 Task: For heading  Tahoma with underline.  font size for heading20,  'Change the font style of data to'Arial.  and font size to 12,  Change the alignment of both headline & data to Align left.  In the sheet  Excel Workbook Log
Action: Mouse moved to (819, 114)
Screenshot: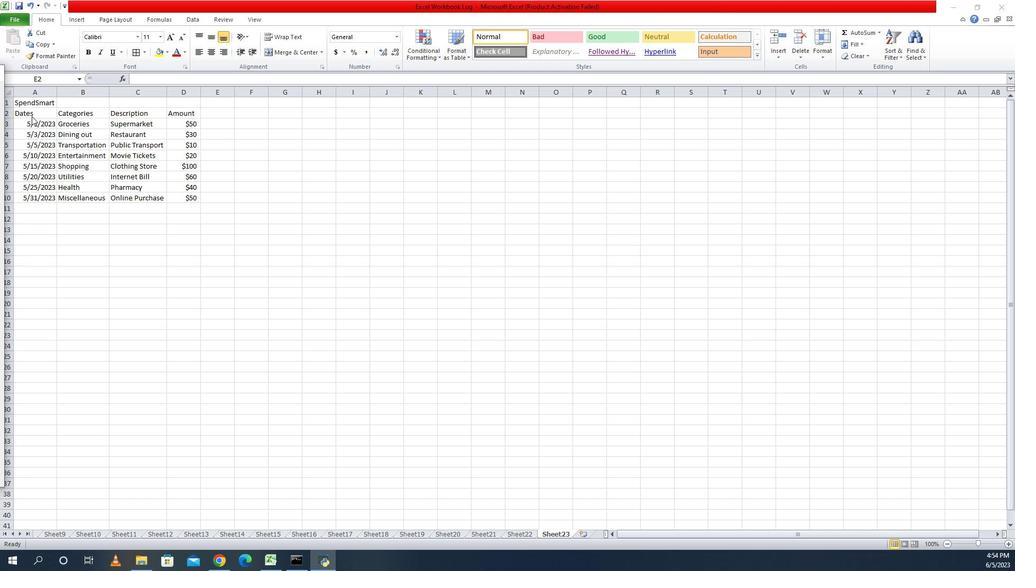 
Action: Mouse pressed left at (819, 114)
Screenshot: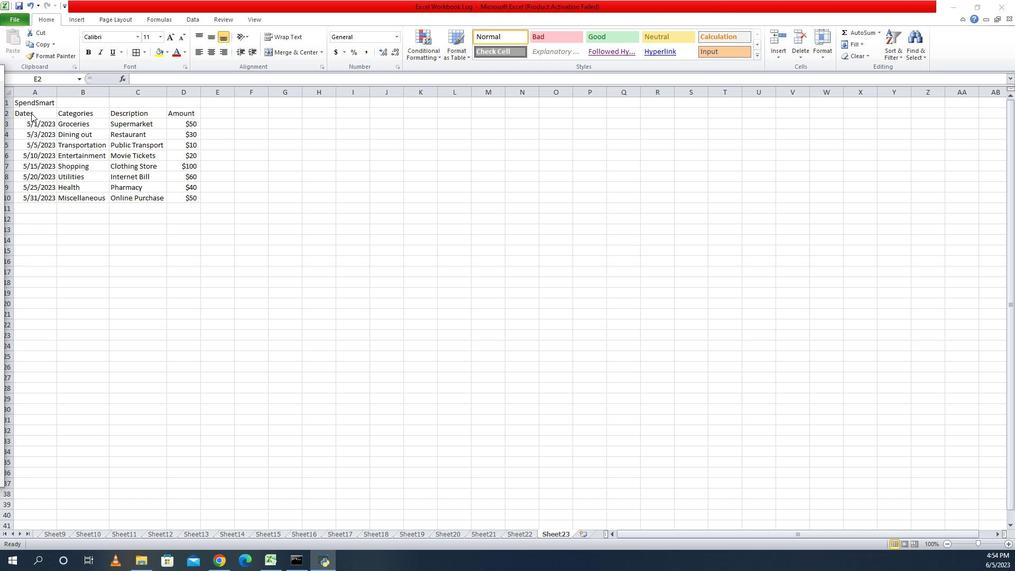 
Action: Mouse pressed left at (819, 114)
Screenshot: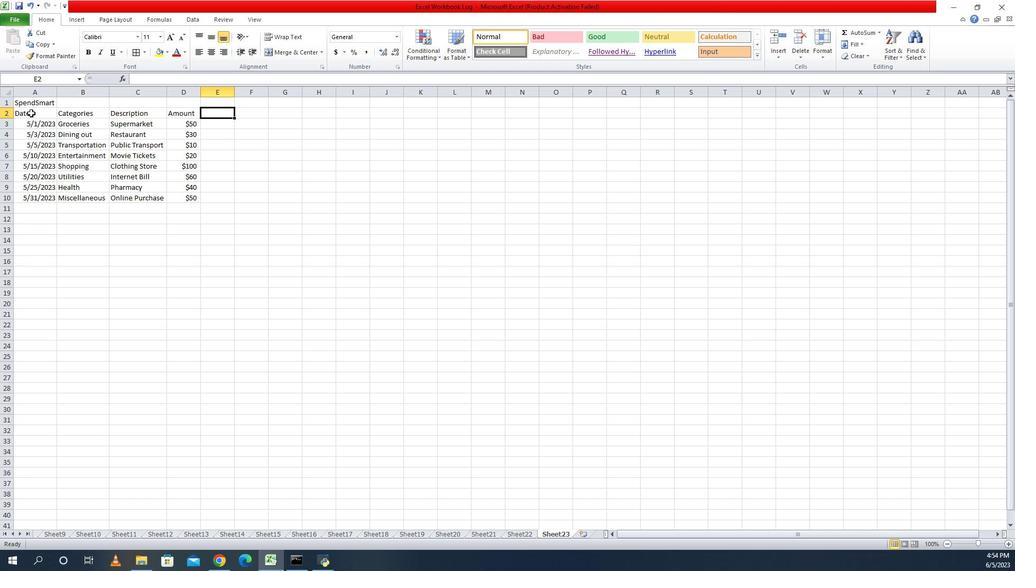 
Action: Mouse moved to (826, 116)
Screenshot: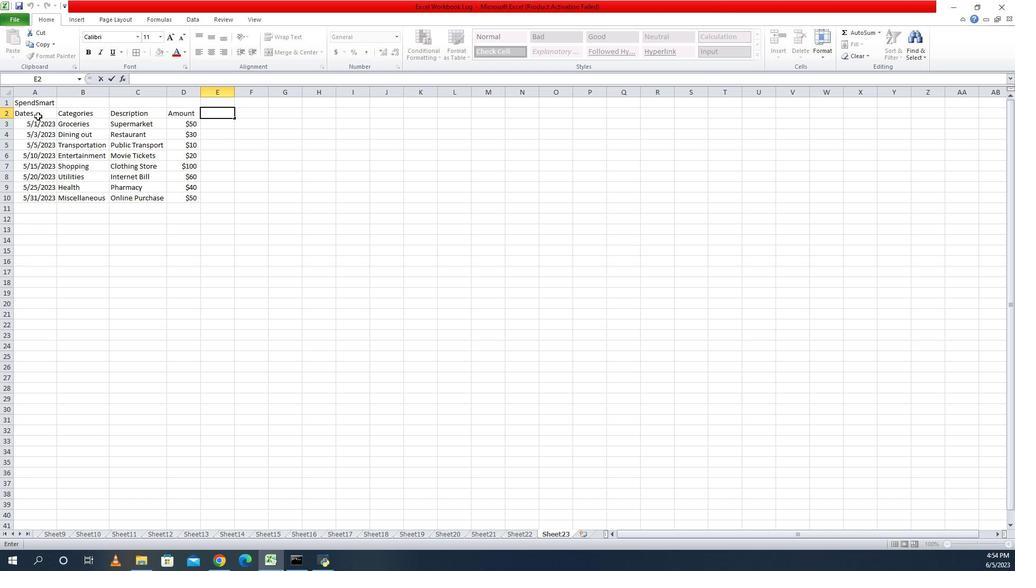 
Action: Mouse pressed left at (826, 116)
Screenshot: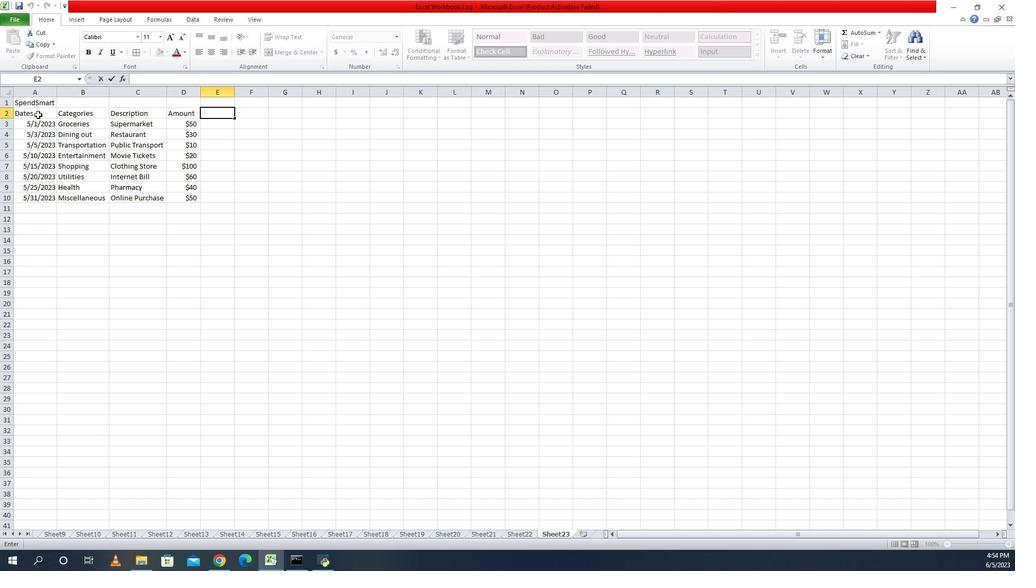 
Action: Mouse moved to (923, 37)
Screenshot: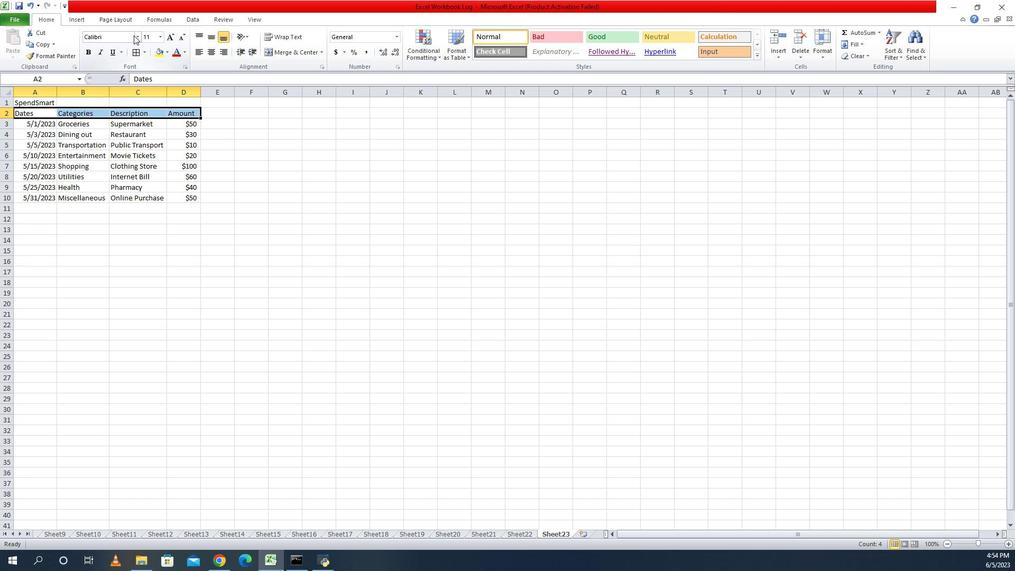 
Action: Mouse pressed left at (923, 37)
Screenshot: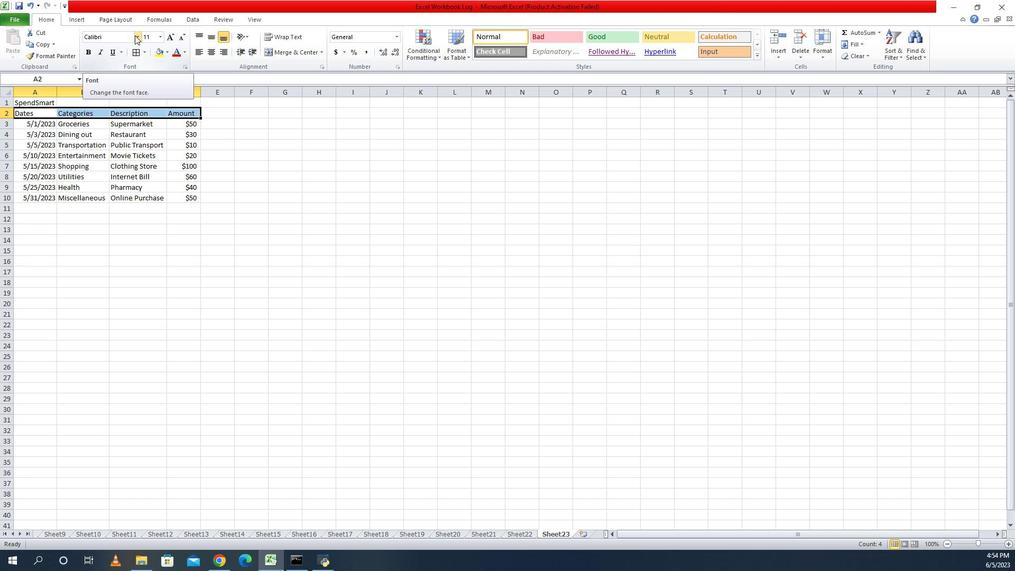 
Action: Key pressed t
Screenshot: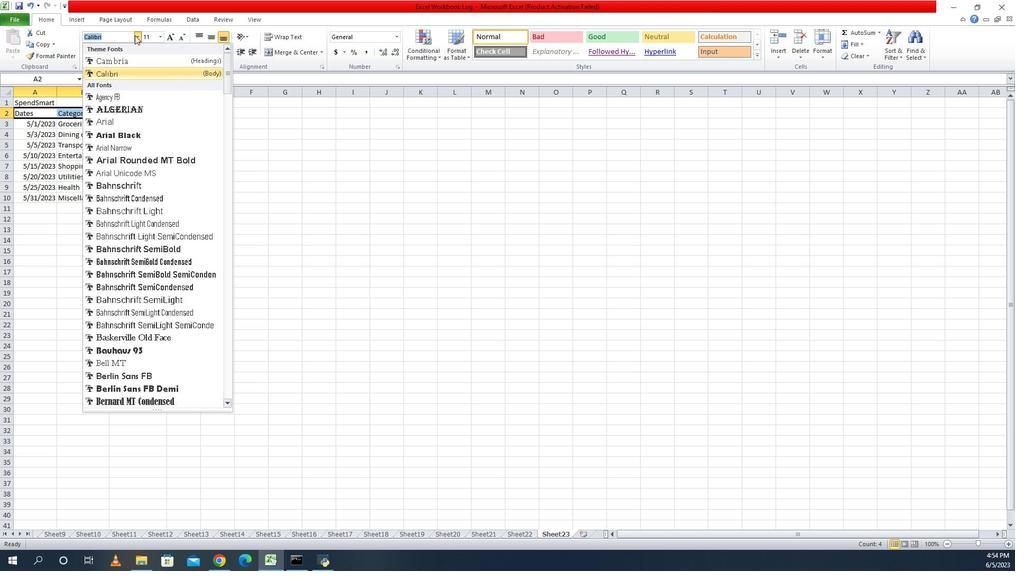 
Action: Mouse moved to (923, 38)
Screenshot: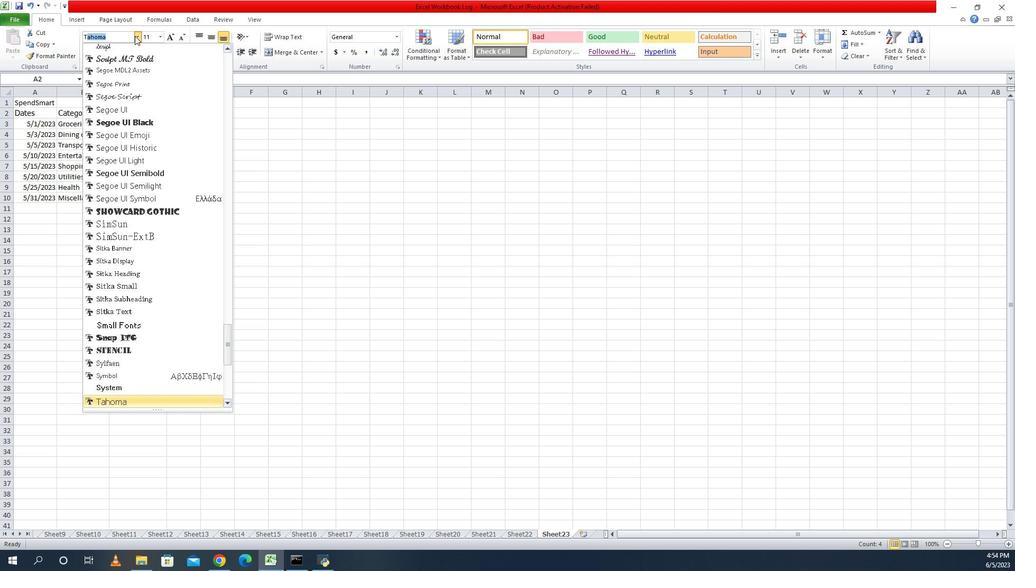 
Action: Key pressed <Key.enter>
Screenshot: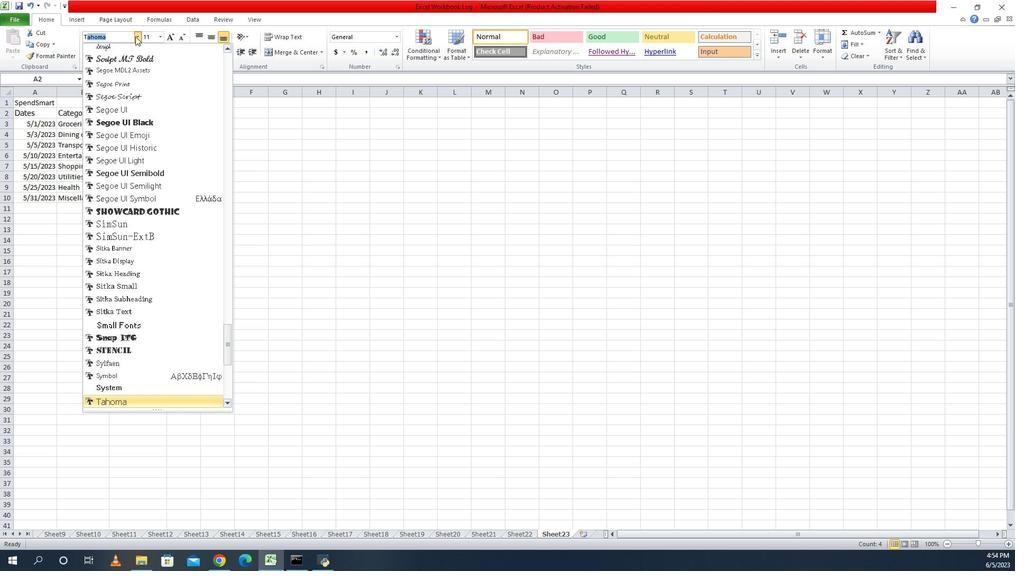 
Action: Mouse moved to (898, 56)
Screenshot: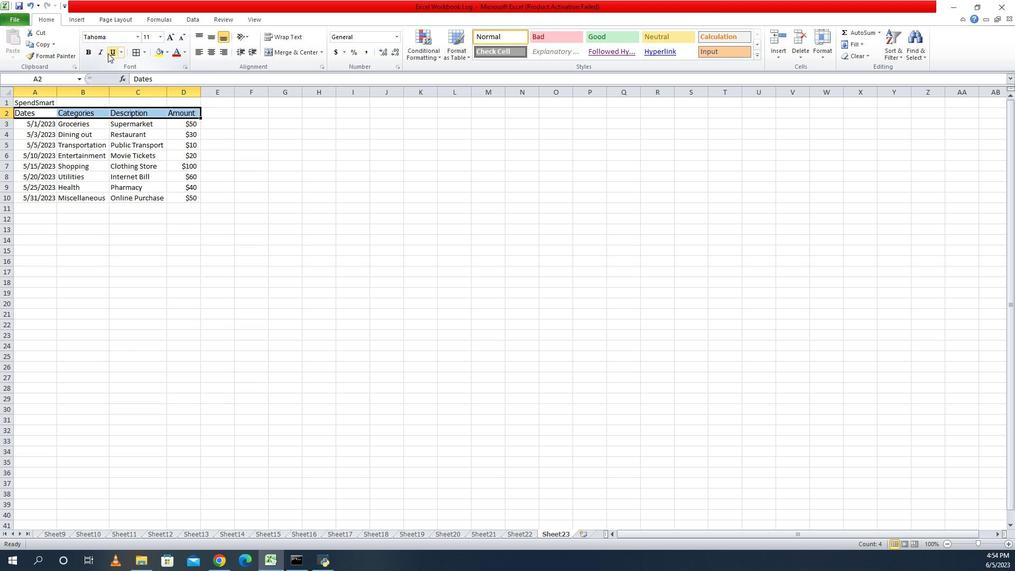 
Action: Mouse pressed left at (898, 56)
Screenshot: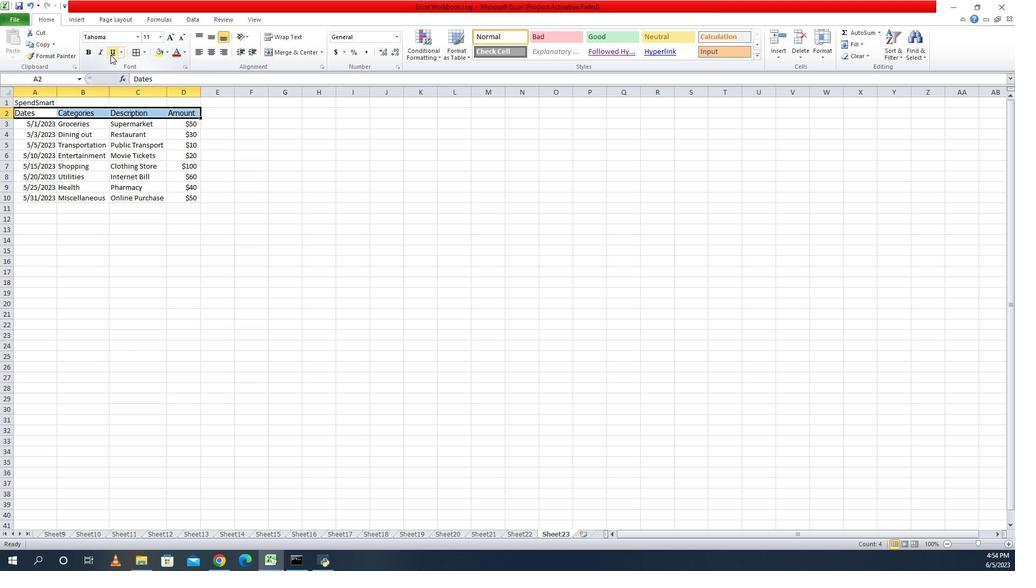 
Action: Mouse moved to (948, 37)
Screenshot: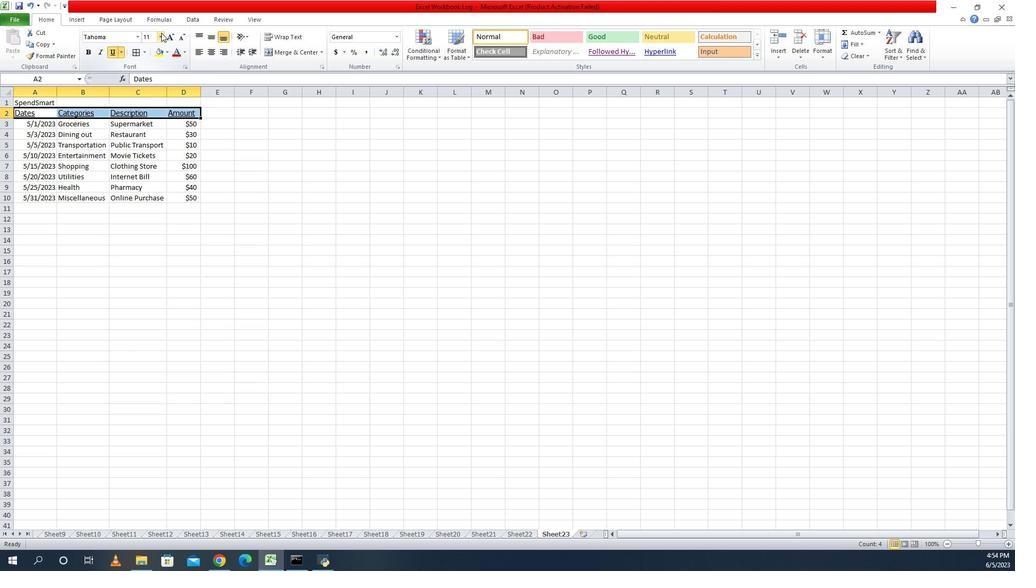 
Action: Mouse pressed left at (948, 37)
Screenshot: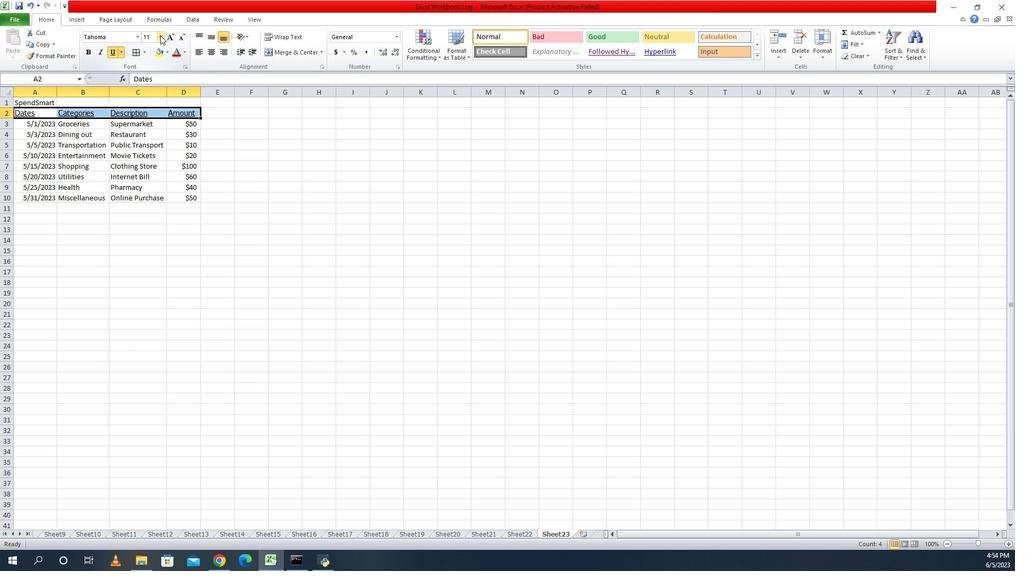 
Action: Mouse moved to (936, 120)
Screenshot: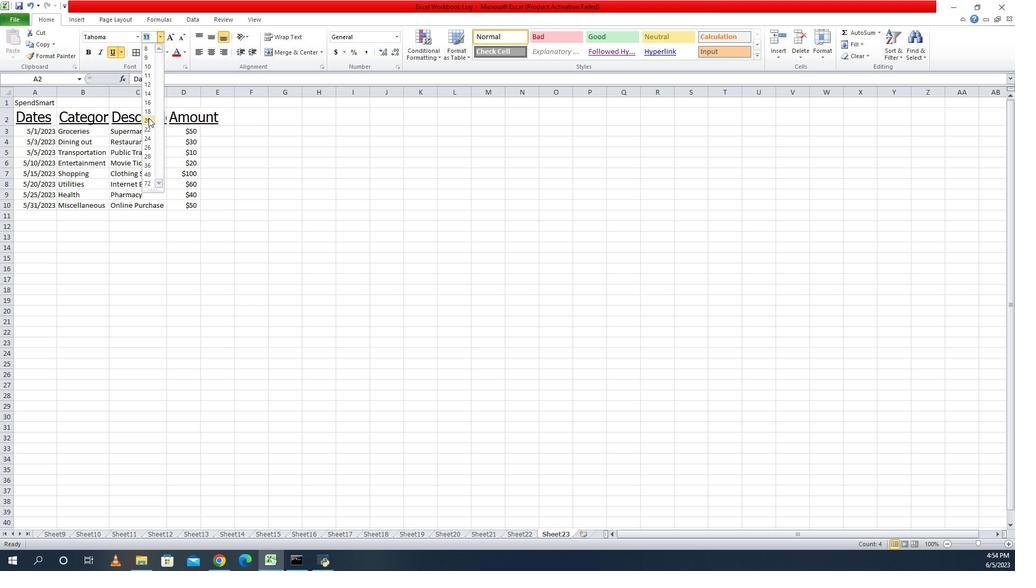 
Action: Mouse pressed left at (936, 120)
Screenshot: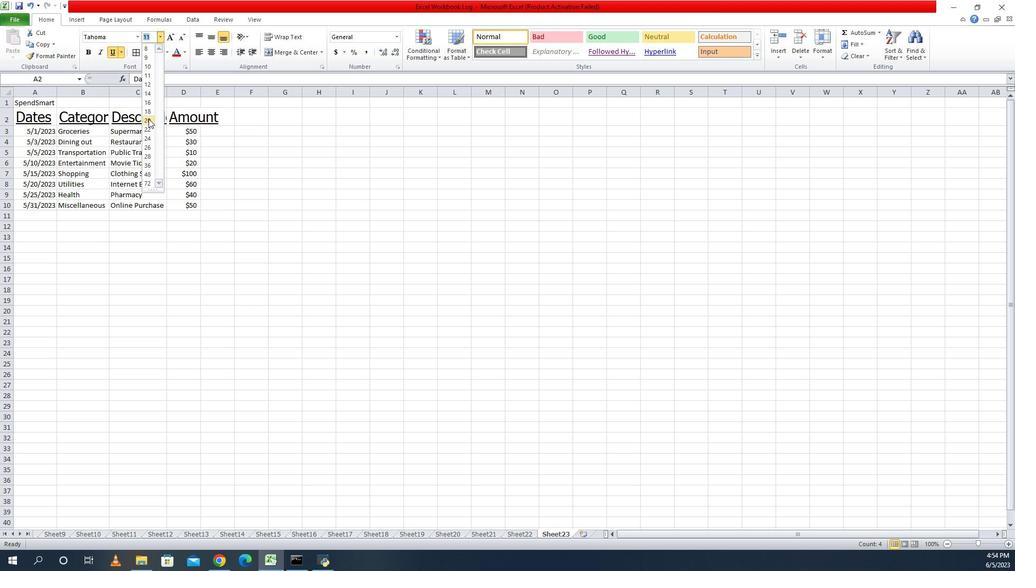 
Action: Mouse moved to (842, 90)
Screenshot: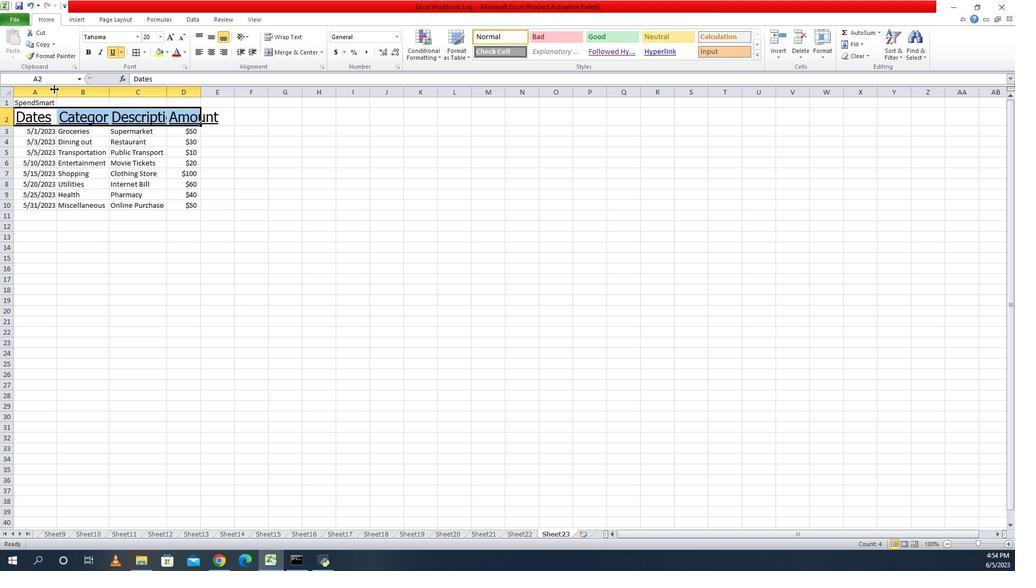 
Action: Mouse pressed left at (842, 90)
Screenshot: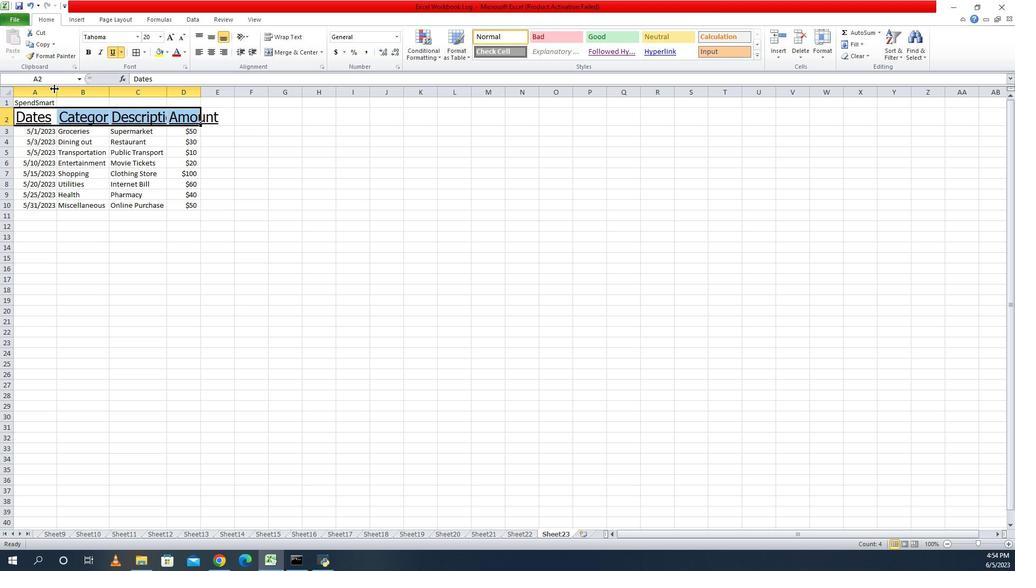 
Action: Mouse pressed left at (842, 90)
Screenshot: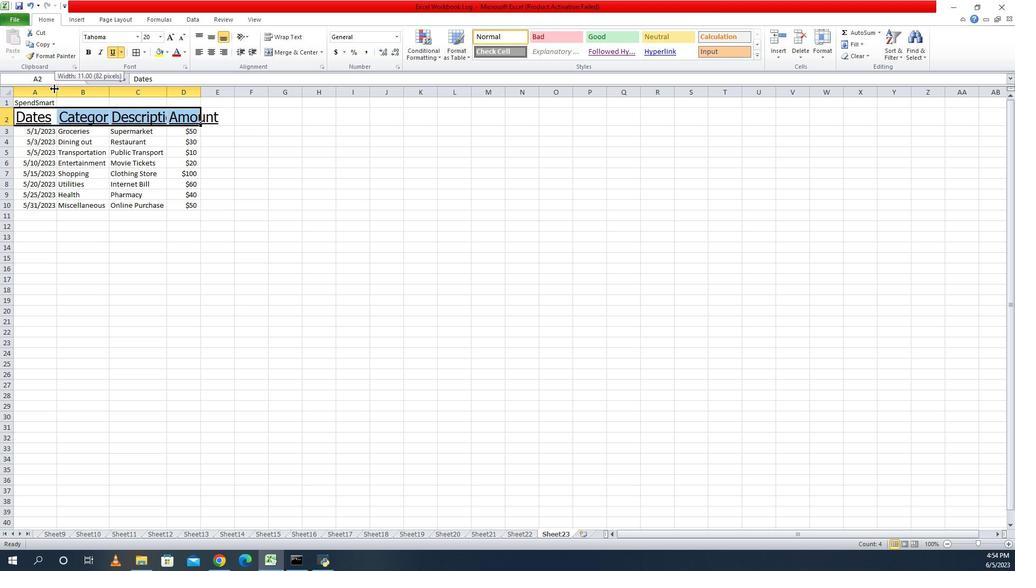 
Action: Mouse moved to (847, 89)
Screenshot: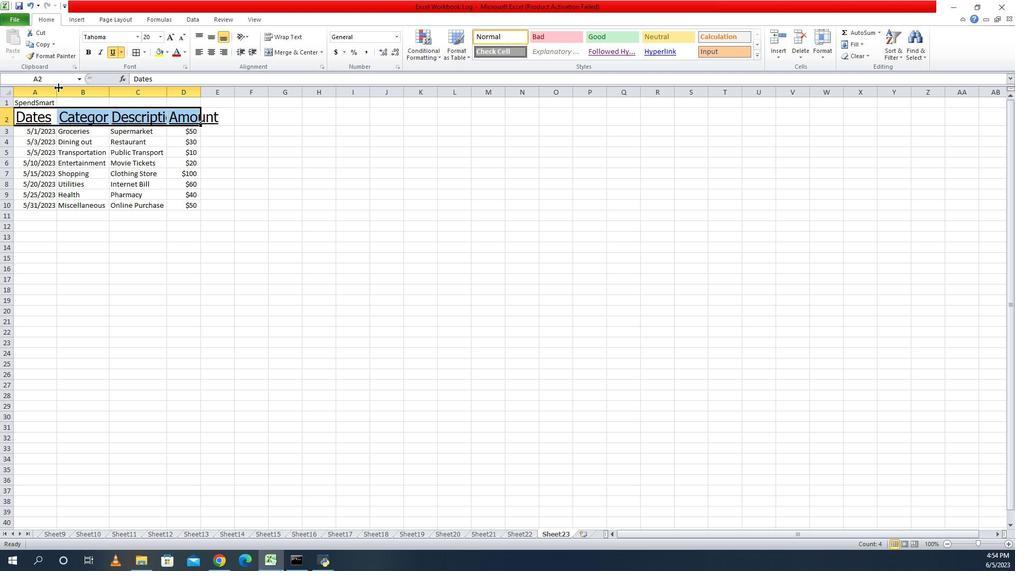 
Action: Mouse pressed left at (847, 89)
Screenshot: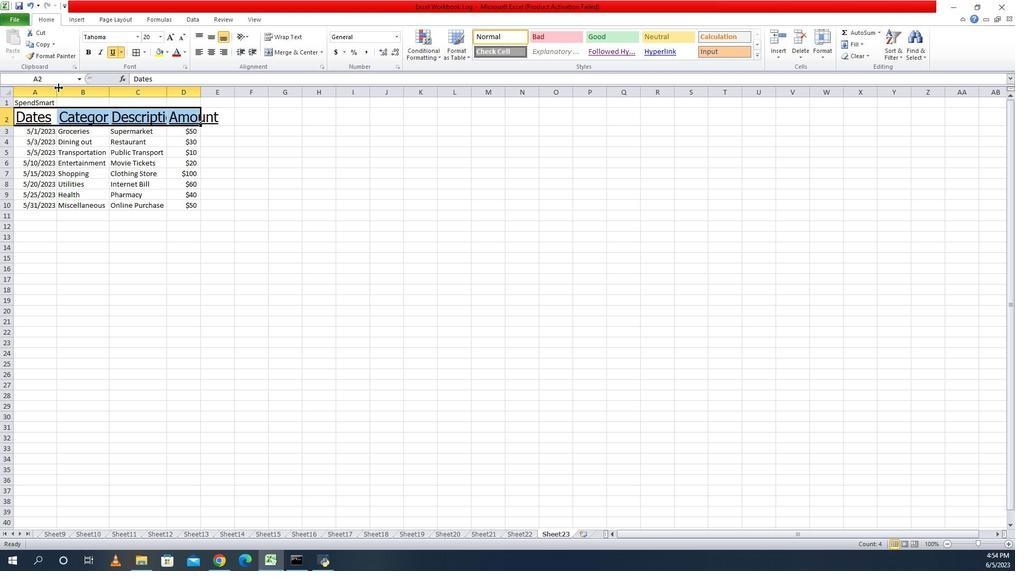 
Action: Mouse pressed left at (847, 89)
Screenshot: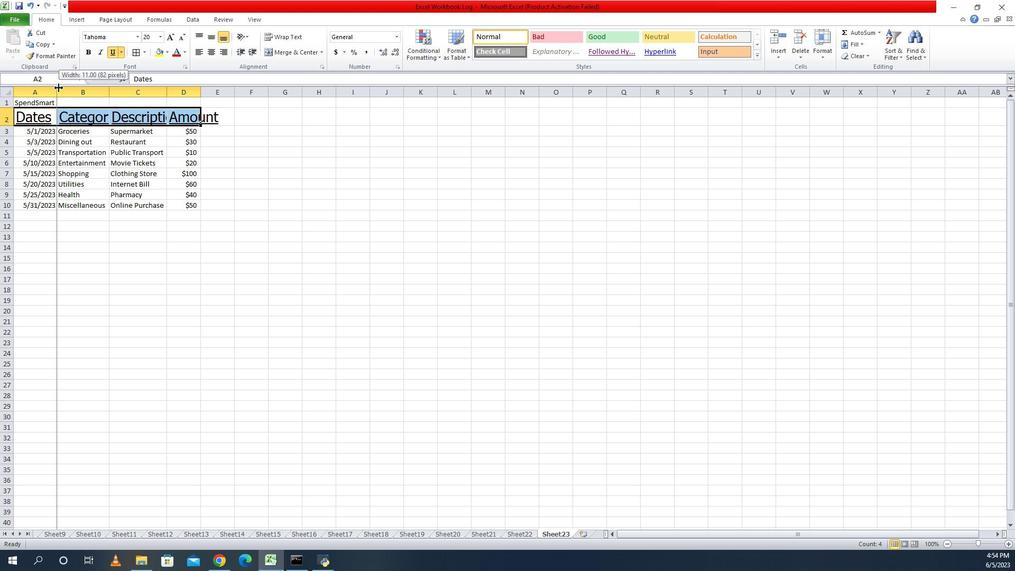 
Action: Mouse moved to (895, 92)
Screenshot: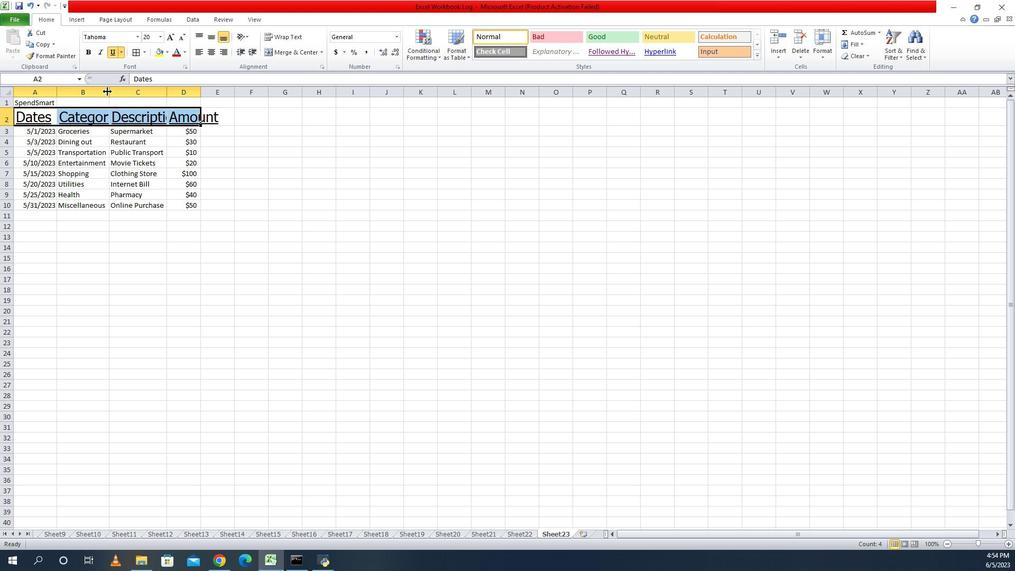 
Action: Mouse pressed left at (895, 92)
Screenshot: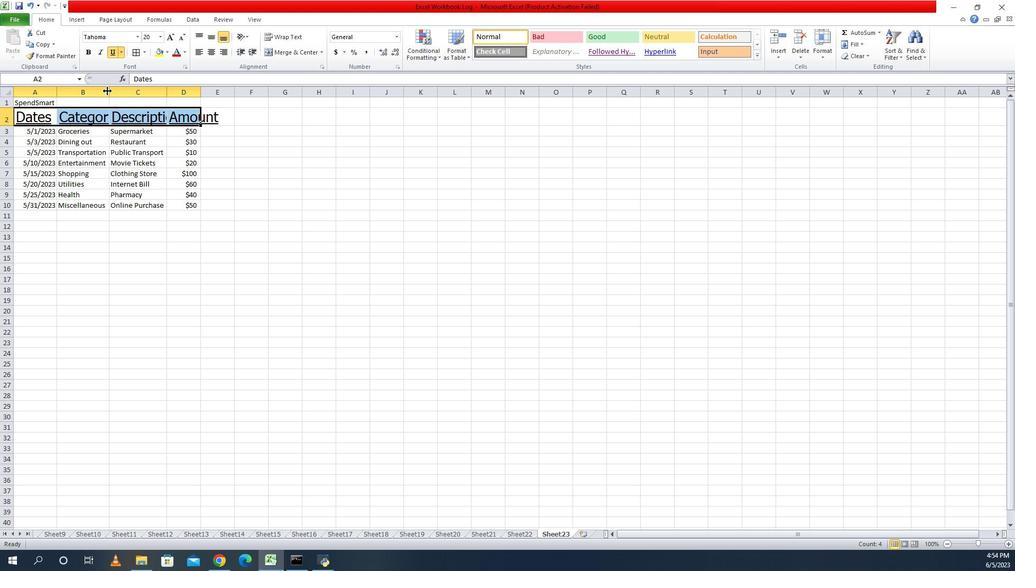 
Action: Mouse moved to (895, 92)
Screenshot: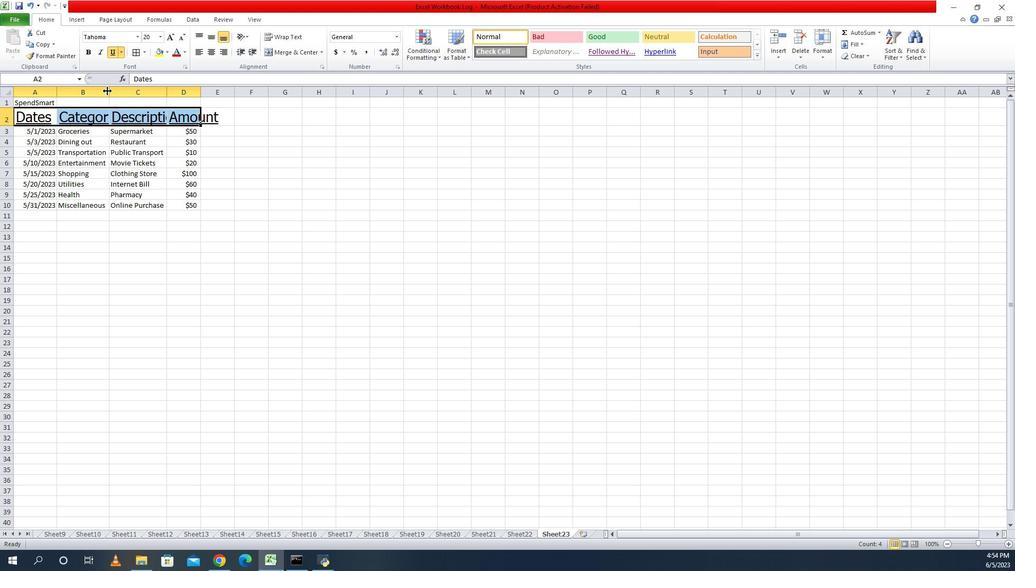 
Action: Mouse pressed left at (895, 92)
Screenshot: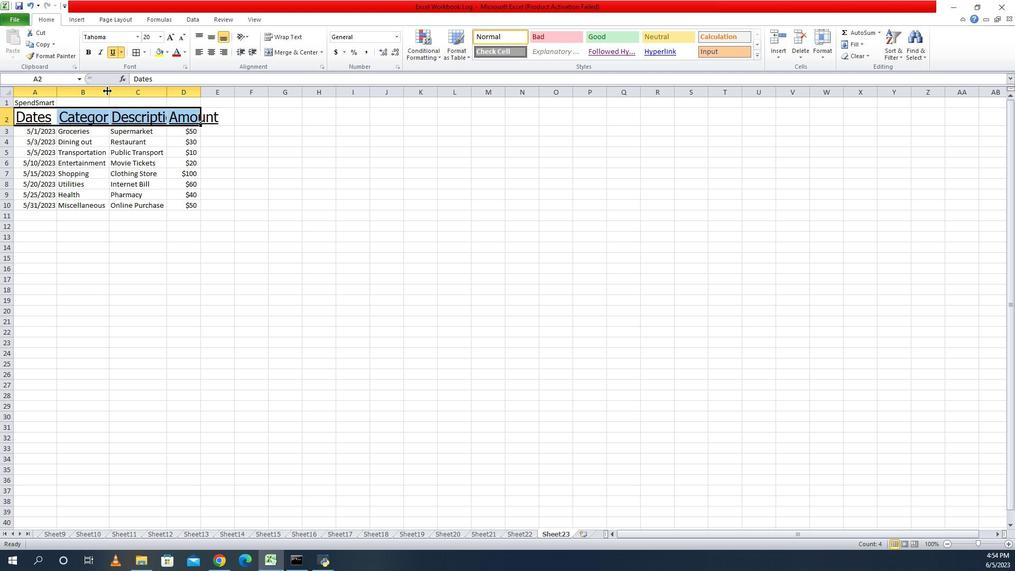 
Action: Mouse moved to (973, 93)
Screenshot: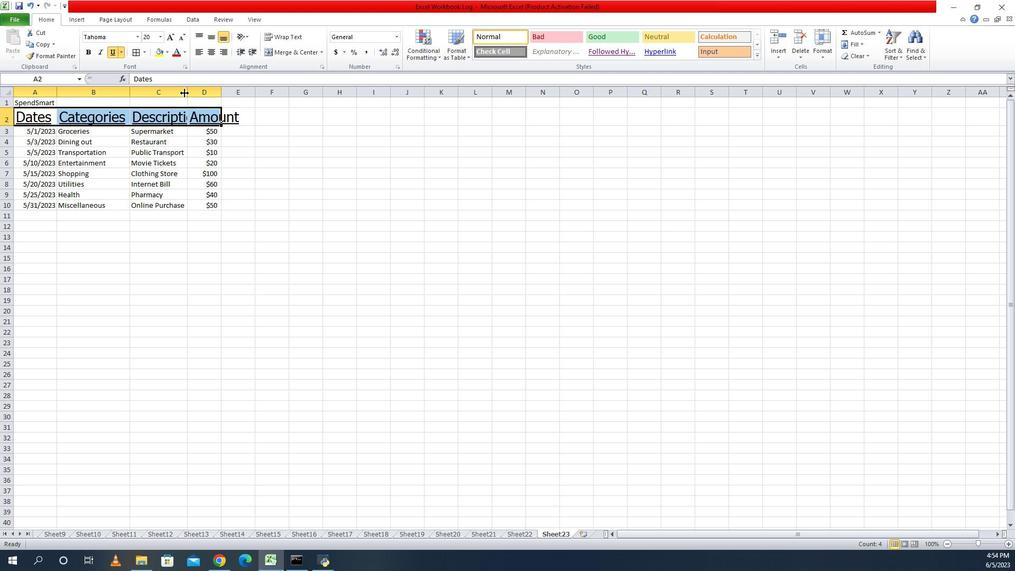 
Action: Mouse pressed left at (973, 93)
Screenshot: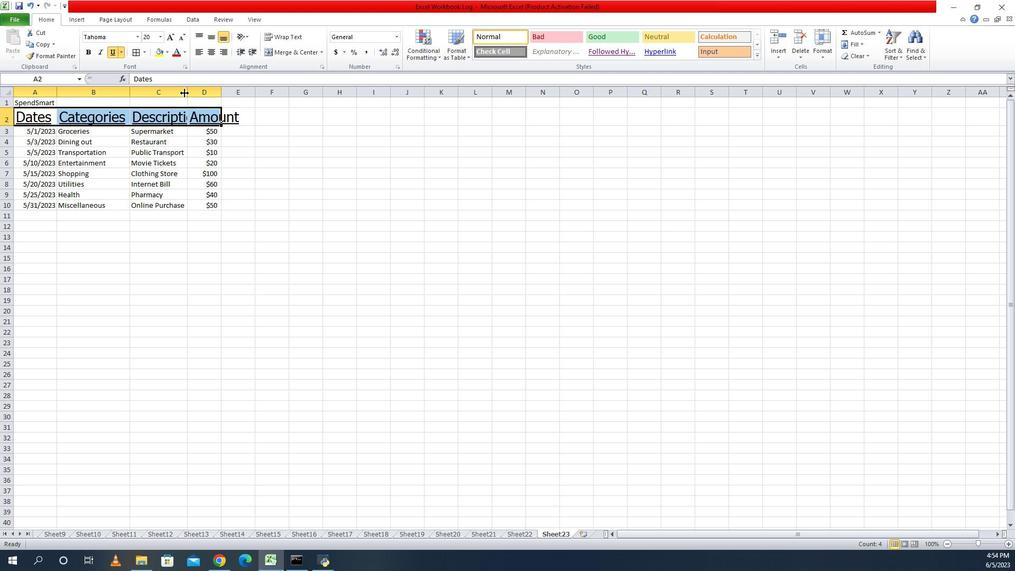 
Action: Mouse moved to (974, 93)
Screenshot: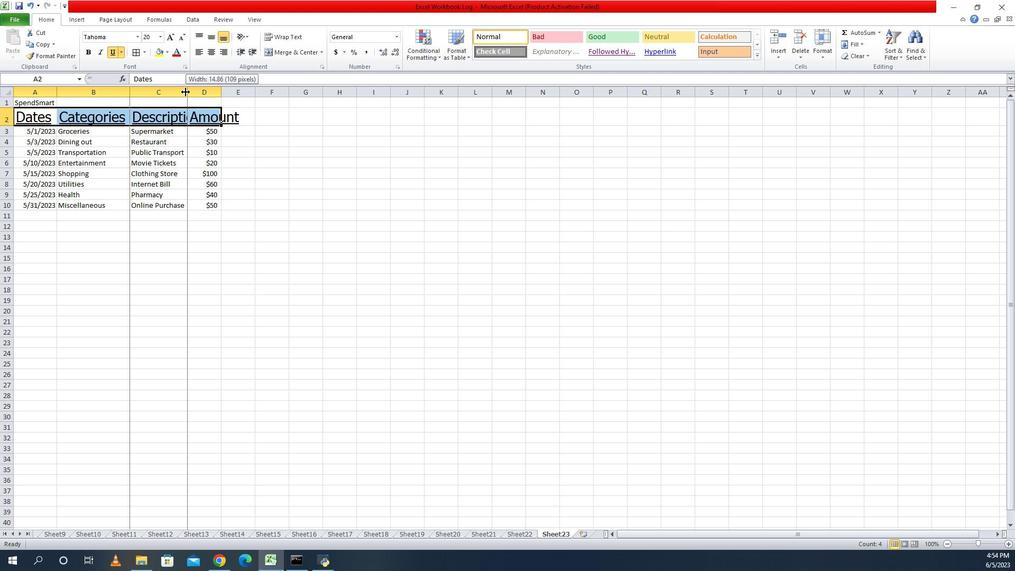 
Action: Mouse pressed left at (974, 93)
Screenshot: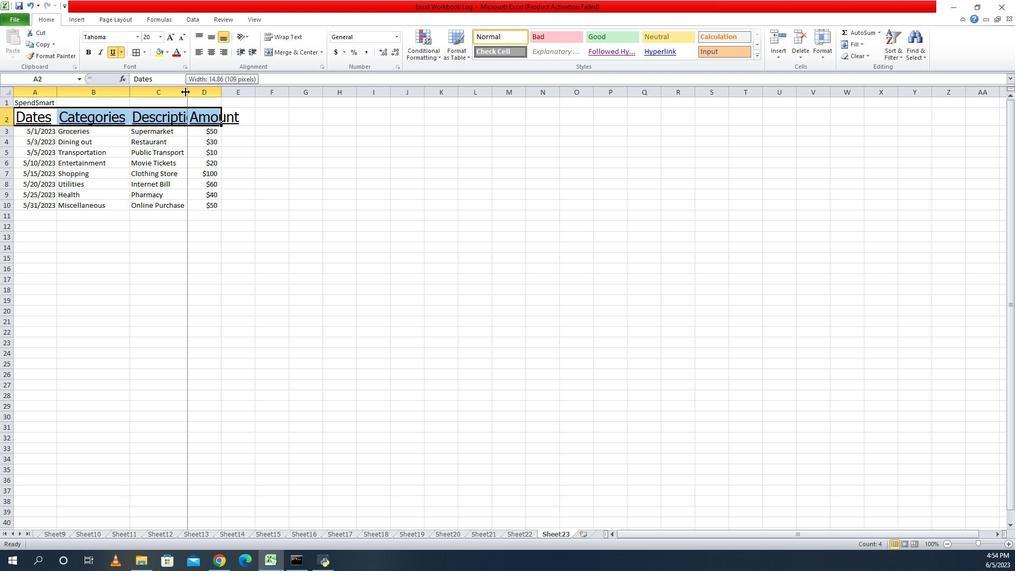 
Action: Mouse moved to (1031, 92)
Screenshot: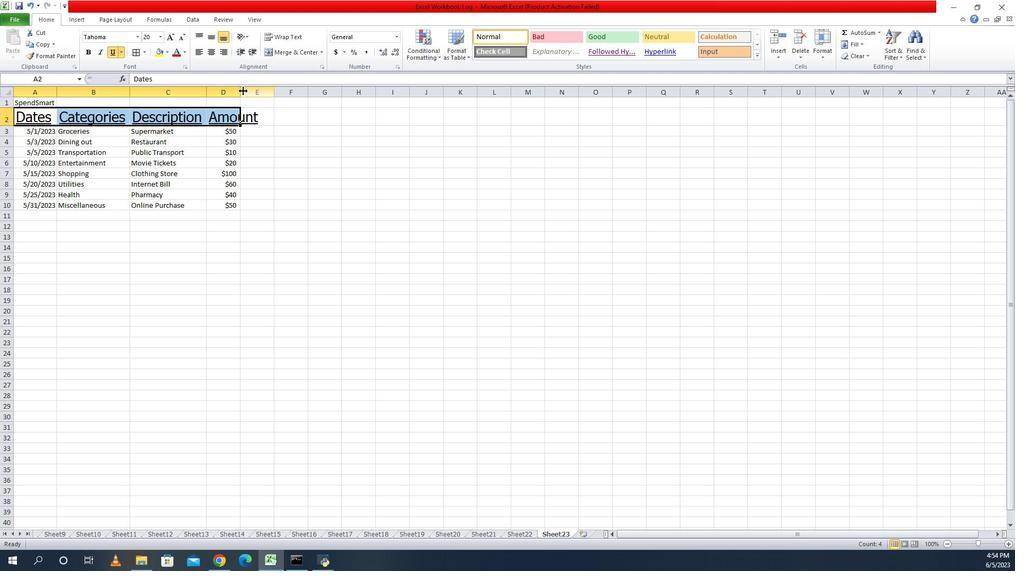 
Action: Mouse pressed left at (1031, 92)
Screenshot: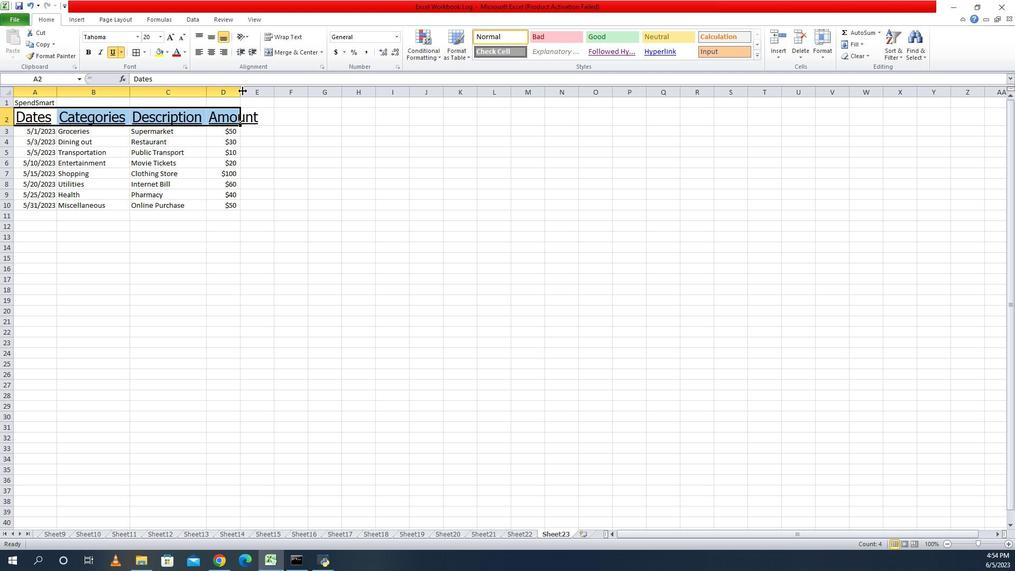 
Action: Mouse pressed left at (1031, 92)
Screenshot: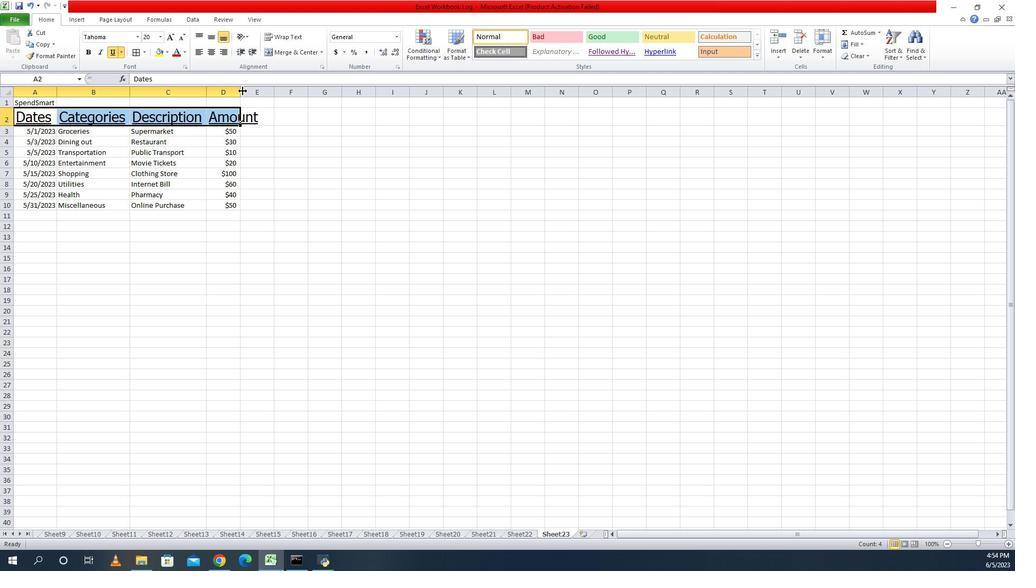 
Action: Mouse moved to (808, 135)
Screenshot: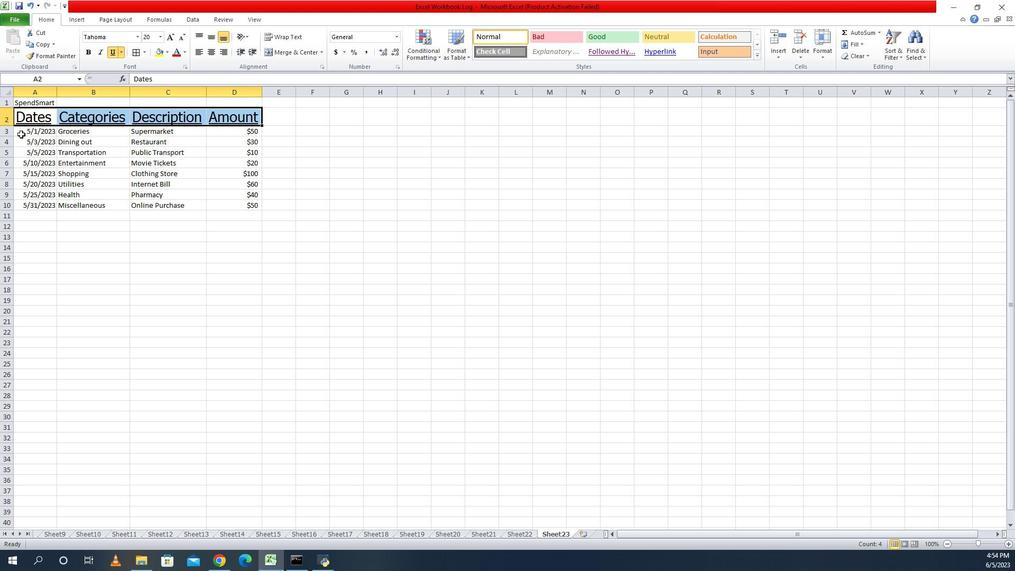 
Action: Mouse pressed left at (808, 135)
Screenshot: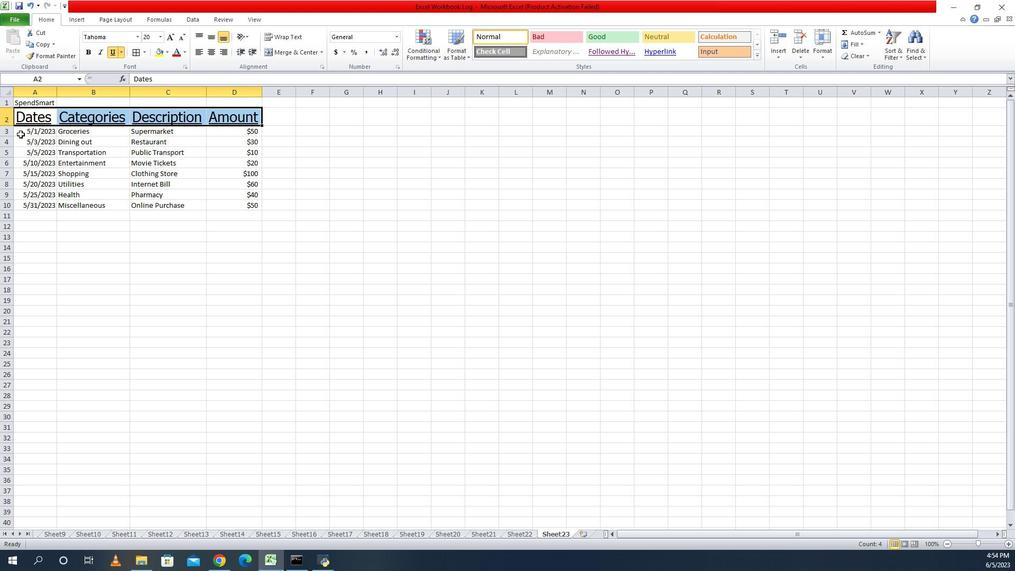 
Action: Mouse moved to (926, 40)
Screenshot: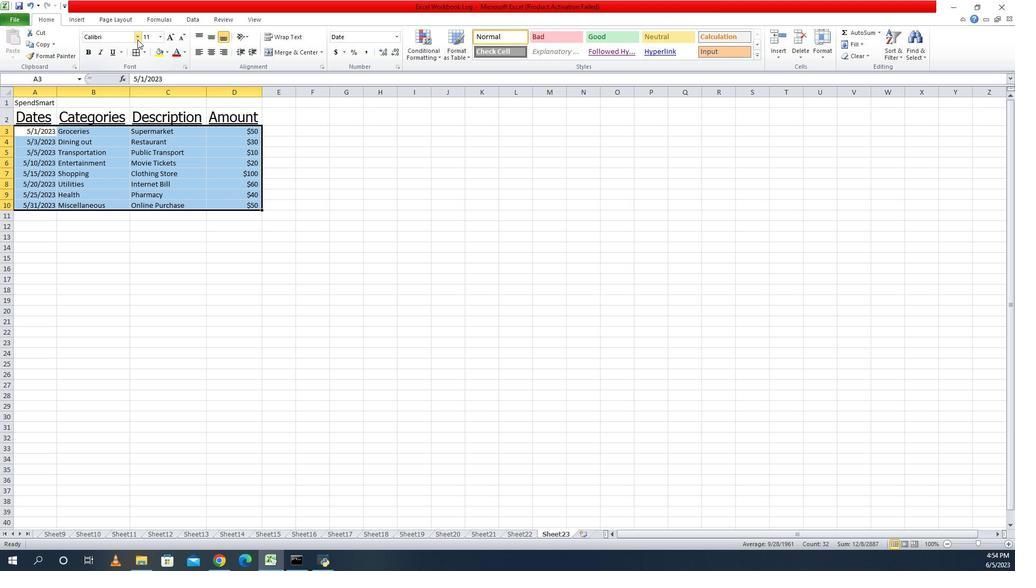 
Action: Mouse pressed left at (926, 40)
Screenshot: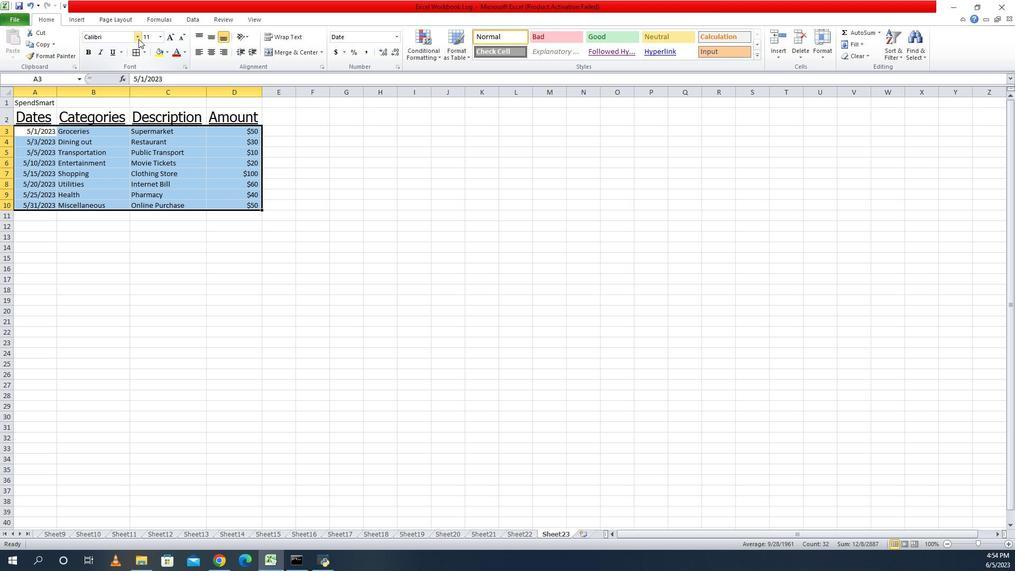 
Action: Mouse moved to (911, 129)
Screenshot: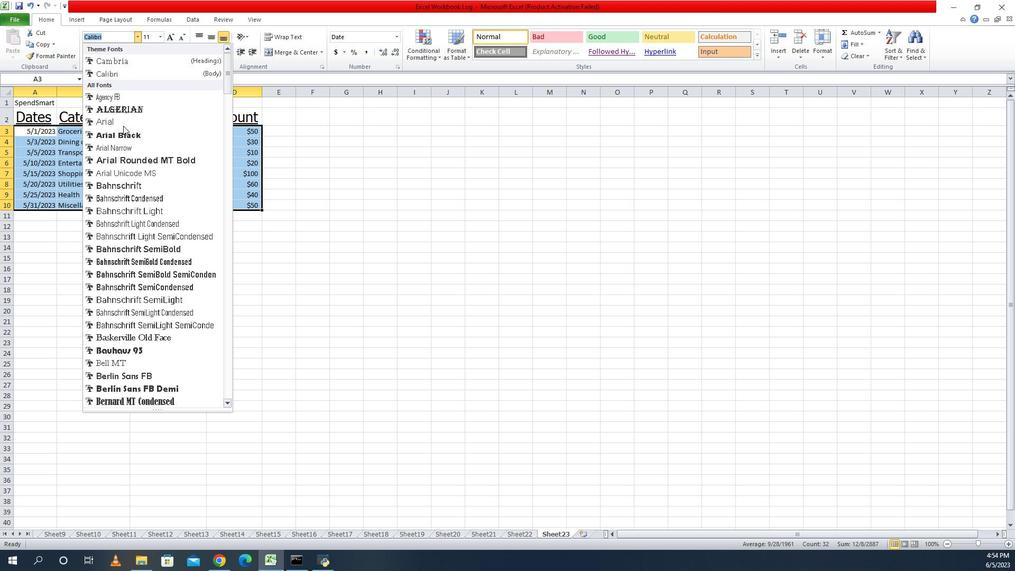 
Action: Mouse pressed left at (911, 129)
Screenshot: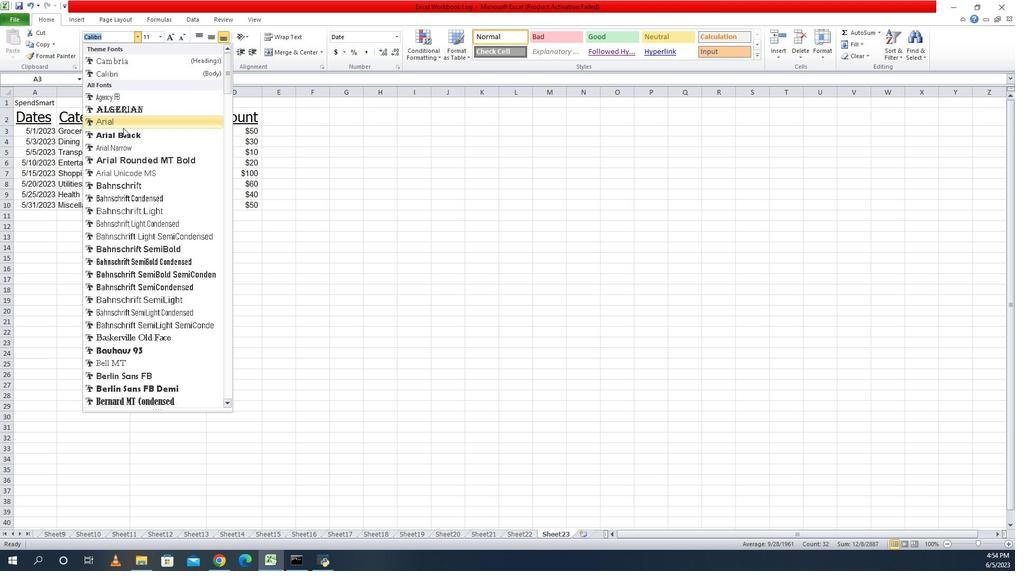 
Action: Mouse moved to (946, 40)
Screenshot: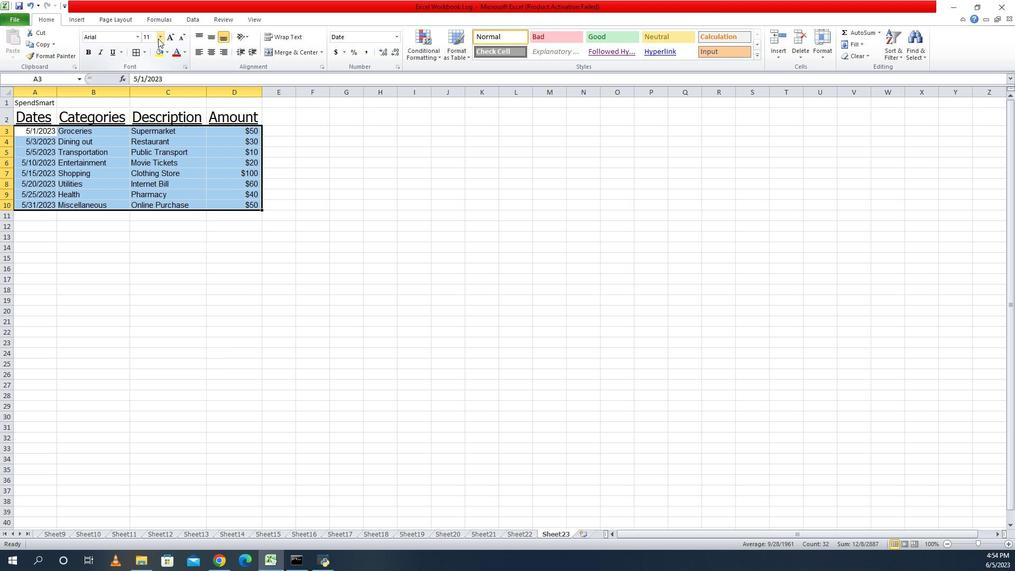 
Action: Mouse pressed left at (946, 40)
Screenshot: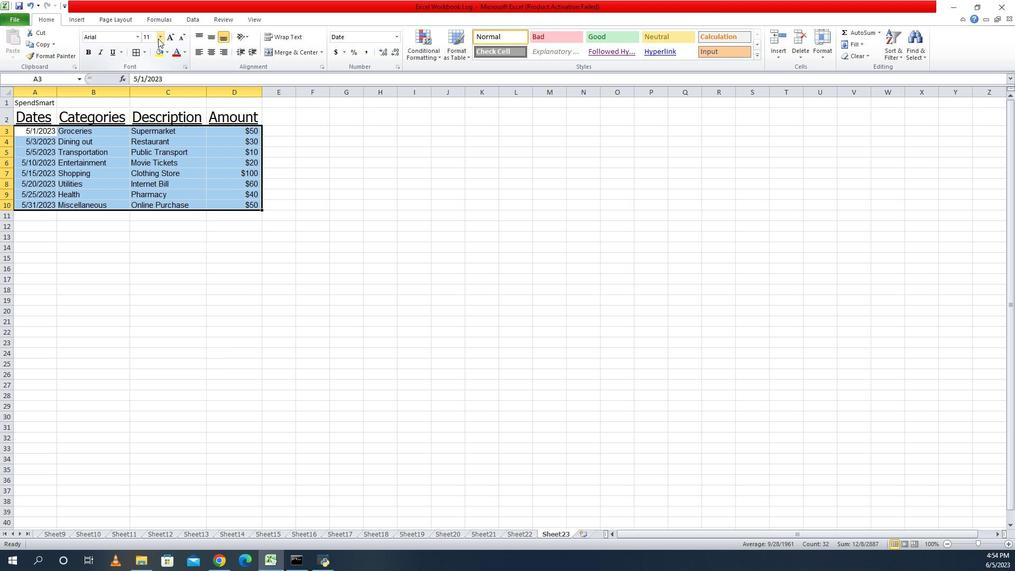 
Action: Mouse moved to (941, 82)
Screenshot: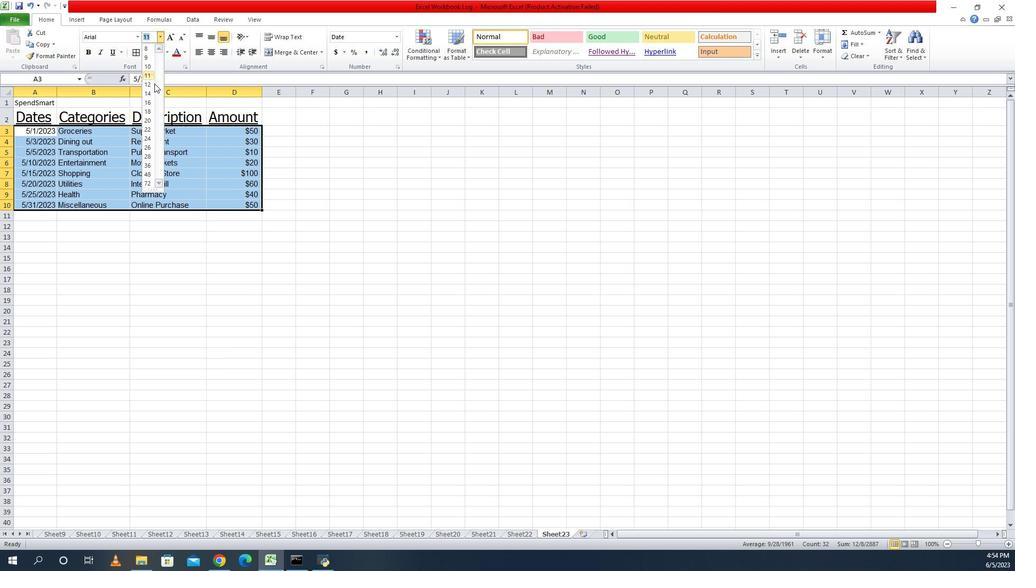 
Action: Mouse pressed left at (941, 82)
Screenshot: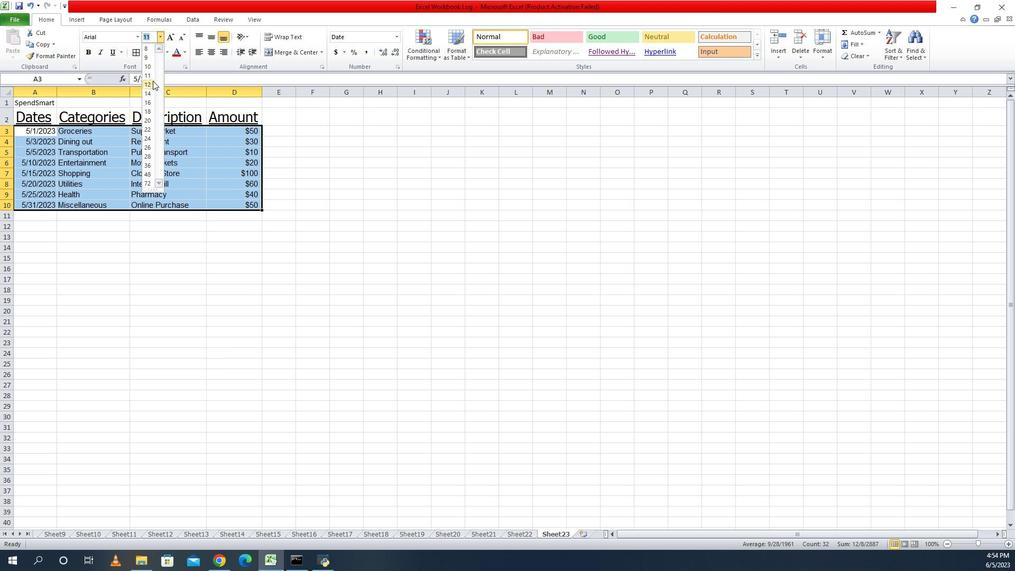 
Action: Mouse moved to (826, 116)
Screenshot: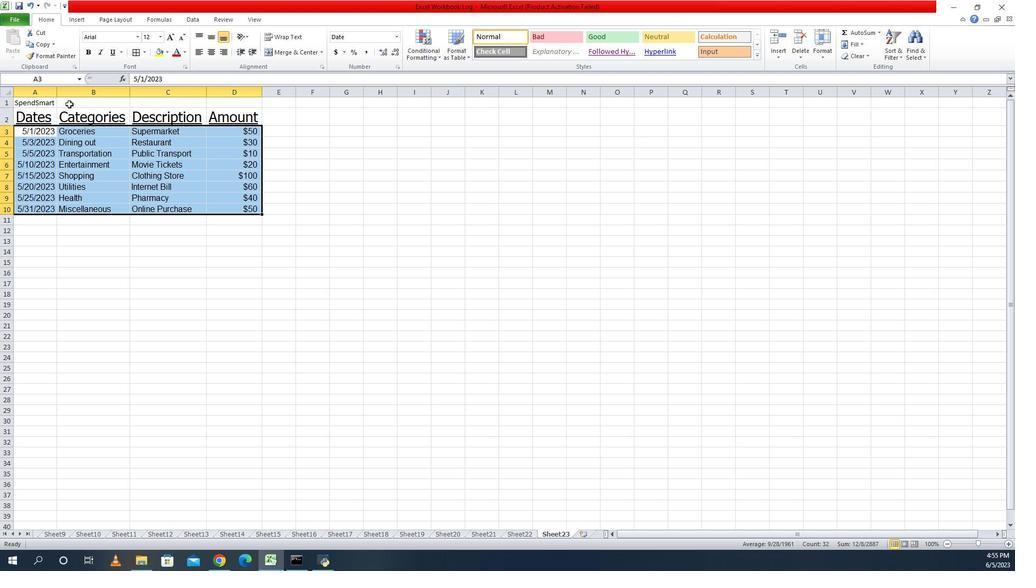 
Action: Mouse pressed left at (826, 116)
Screenshot: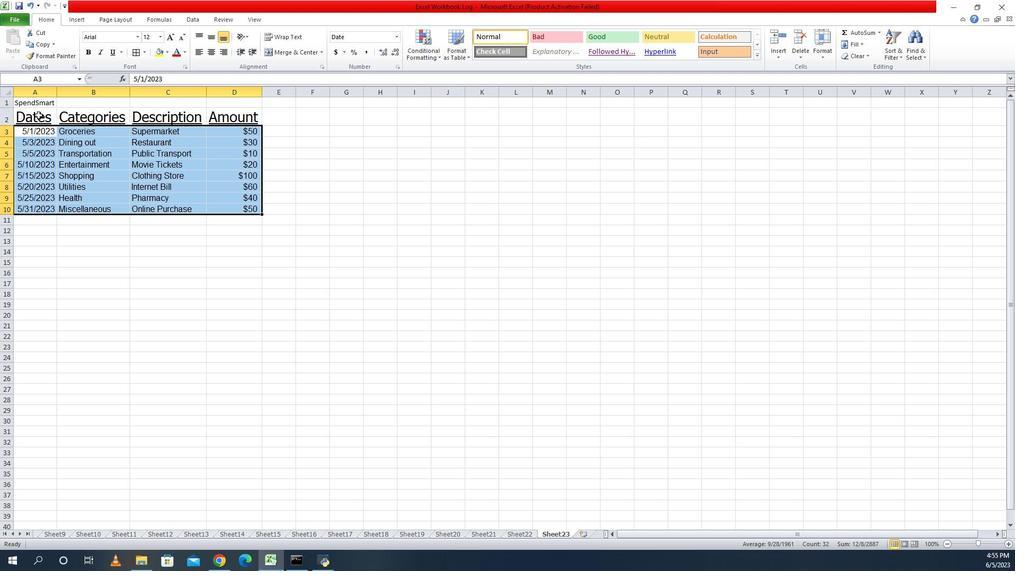 
Action: Mouse moved to (985, 57)
Screenshot: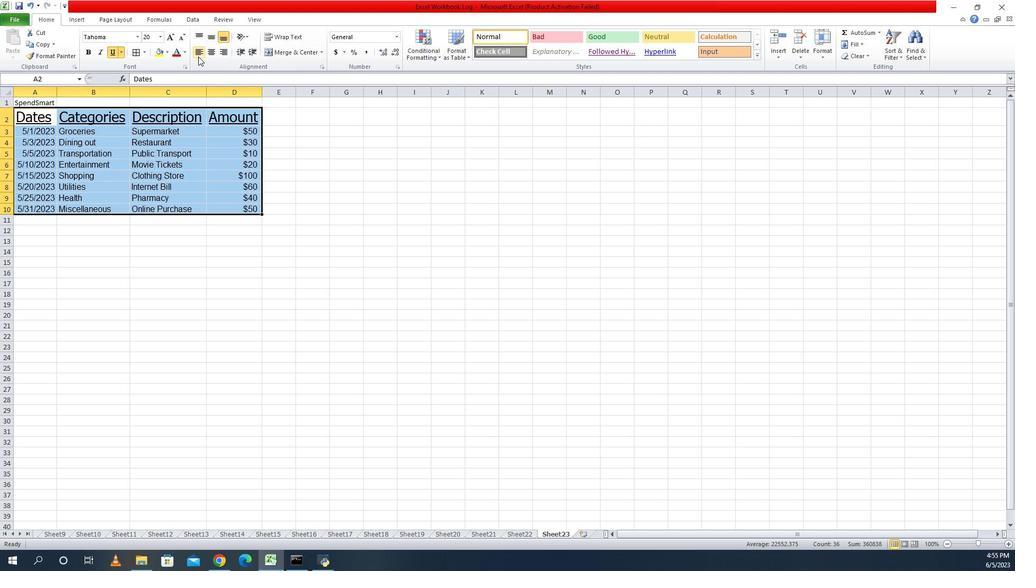 
Action: Mouse pressed left at (985, 57)
Screenshot: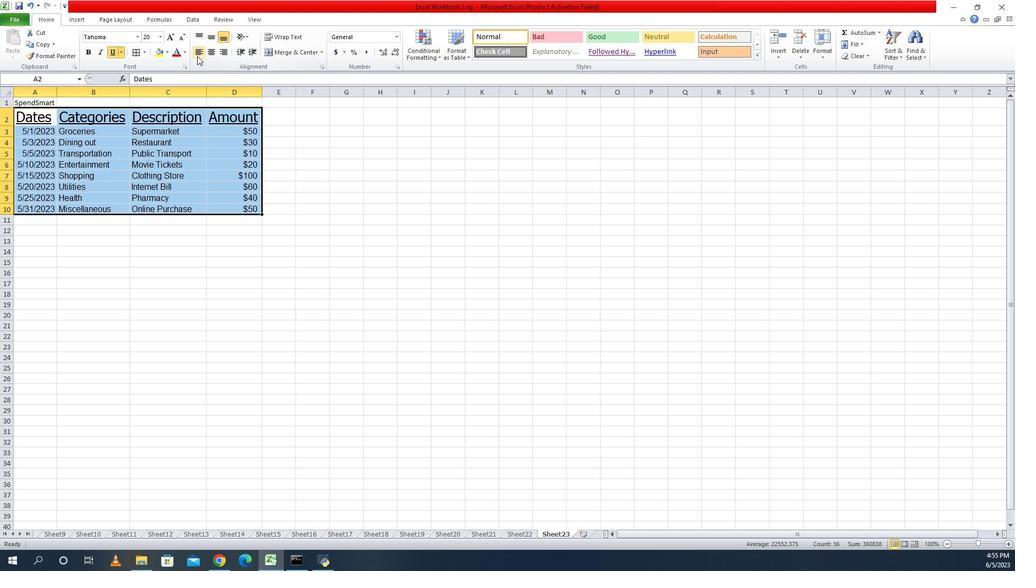 
Action: Mouse moved to (940, 224)
Screenshot: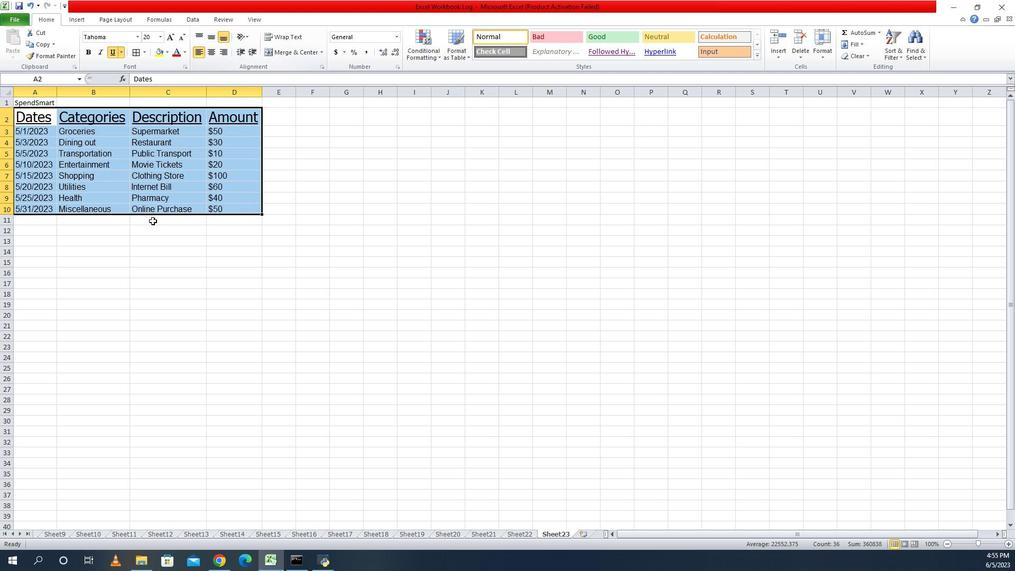 
Action: Mouse pressed left at (940, 224)
Screenshot: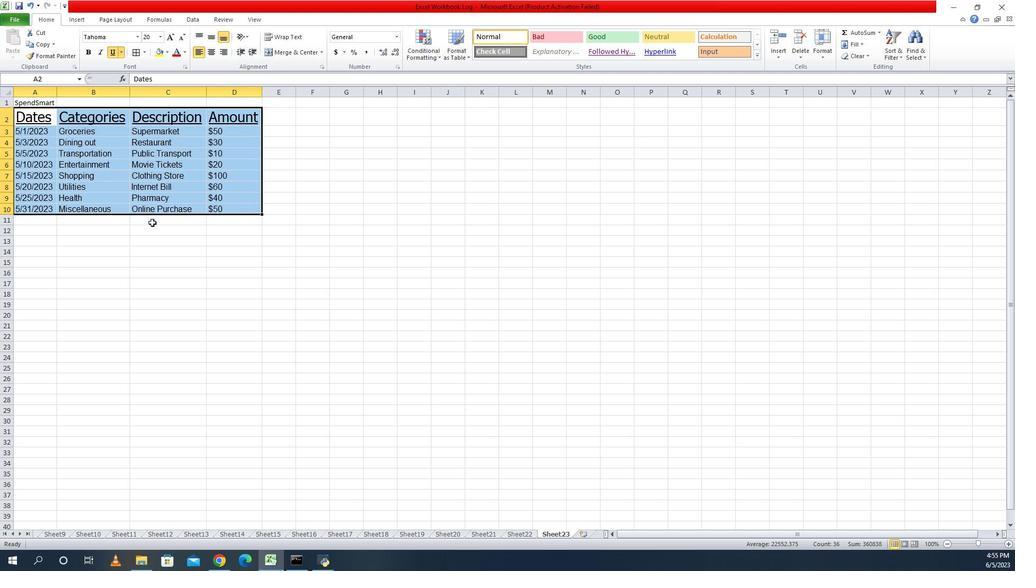 
Action: Mouse moved to (504, 288)
Screenshot: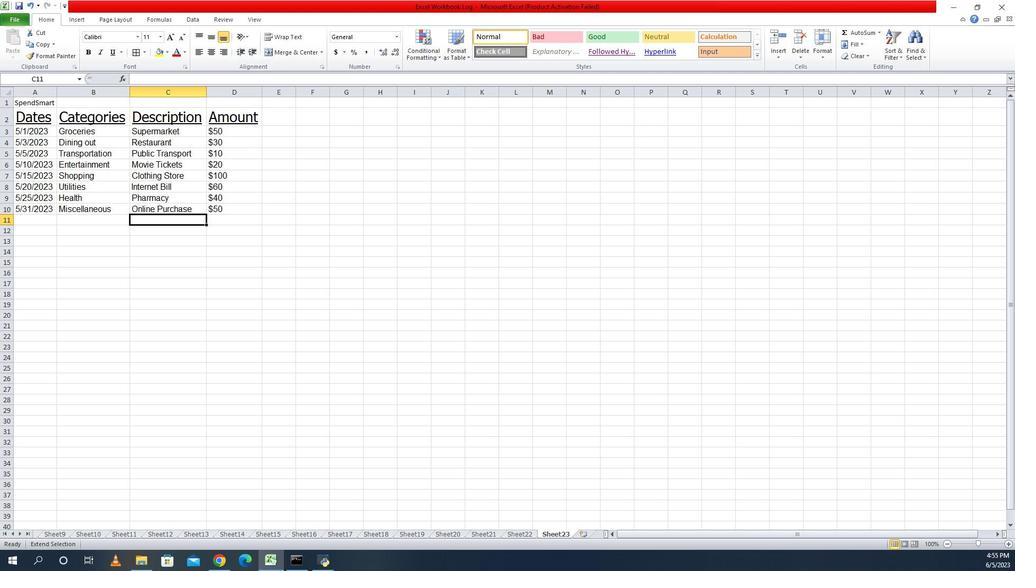 
